 Task: Send an email with the signature Clara Davis with the subject 'Follow up on a refund' and the message 'Please let me know if you have any suggestions for improvement.' from softage.1@softage.net to softage.2@softage.net and softage.3@softage.net with an attached document Job_description.pdf
Action: Mouse moved to (92, 113)
Screenshot: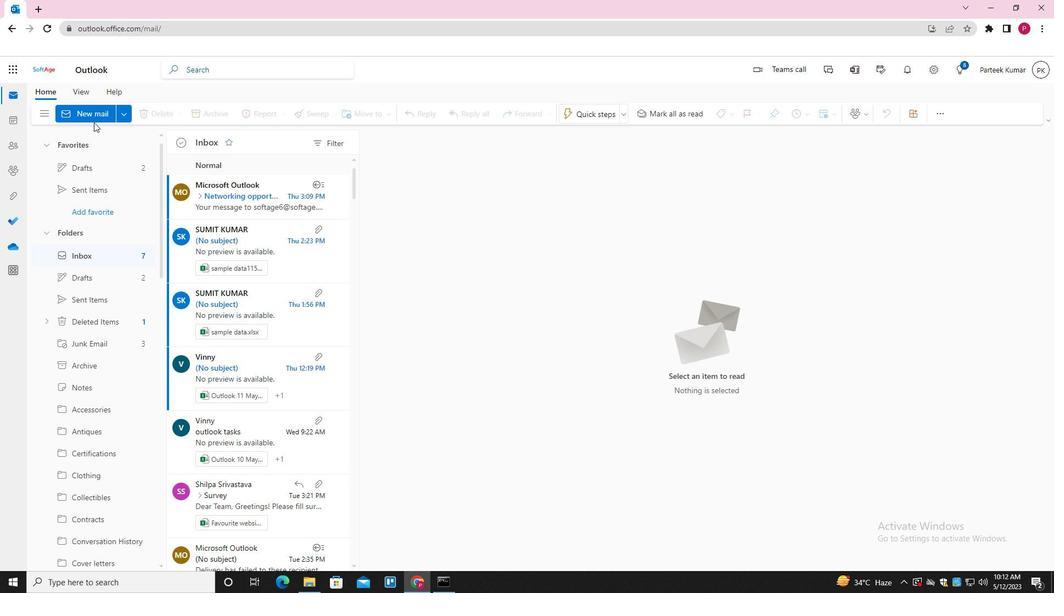 
Action: Mouse pressed left at (92, 113)
Screenshot: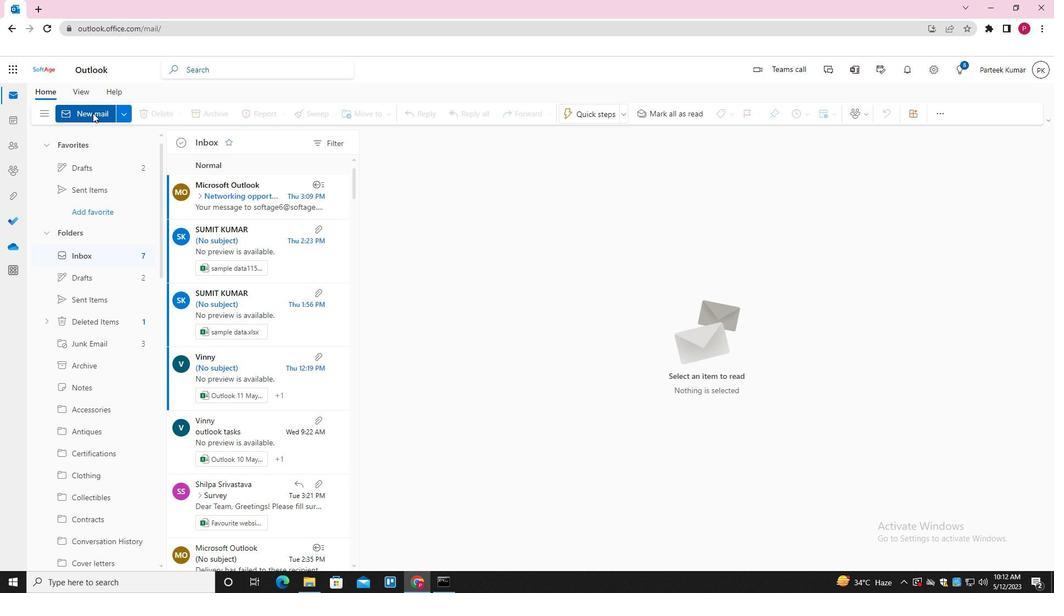 
Action: Mouse moved to (463, 293)
Screenshot: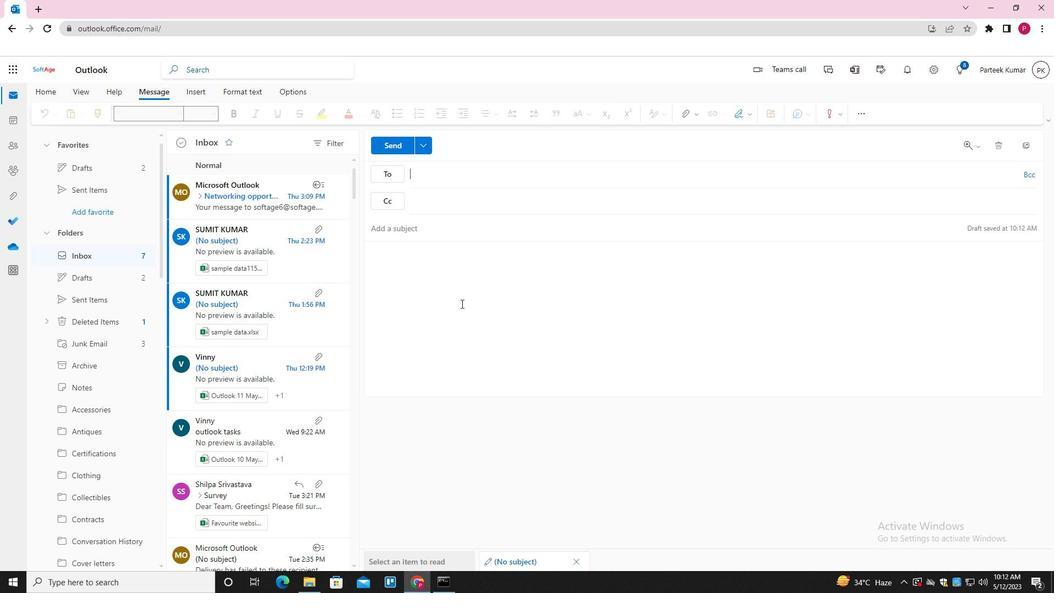 
Action: Mouse pressed left at (463, 293)
Screenshot: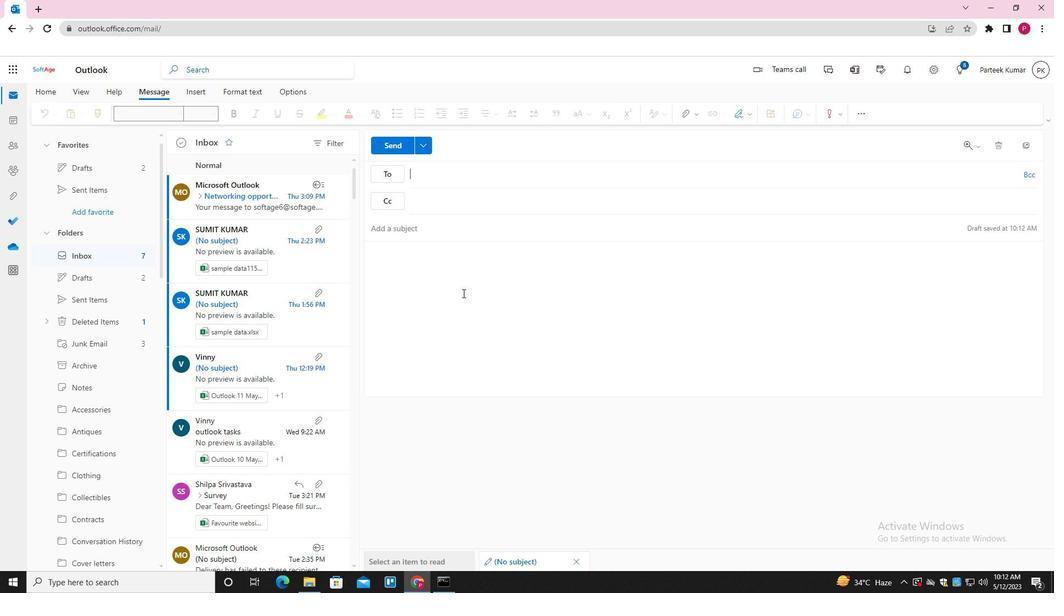 
Action: Mouse moved to (736, 110)
Screenshot: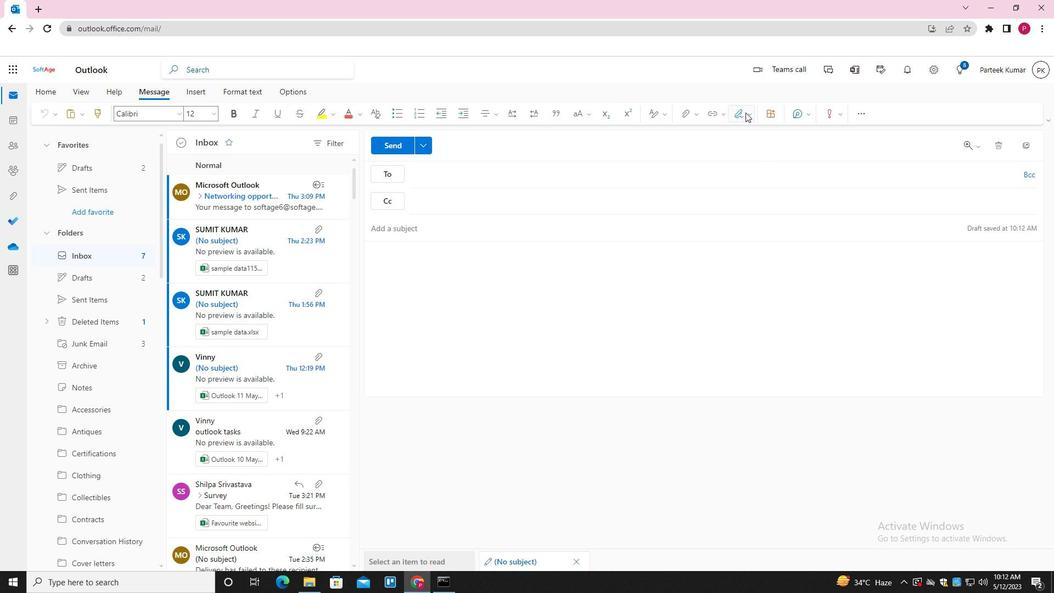 
Action: Mouse pressed left at (736, 110)
Screenshot: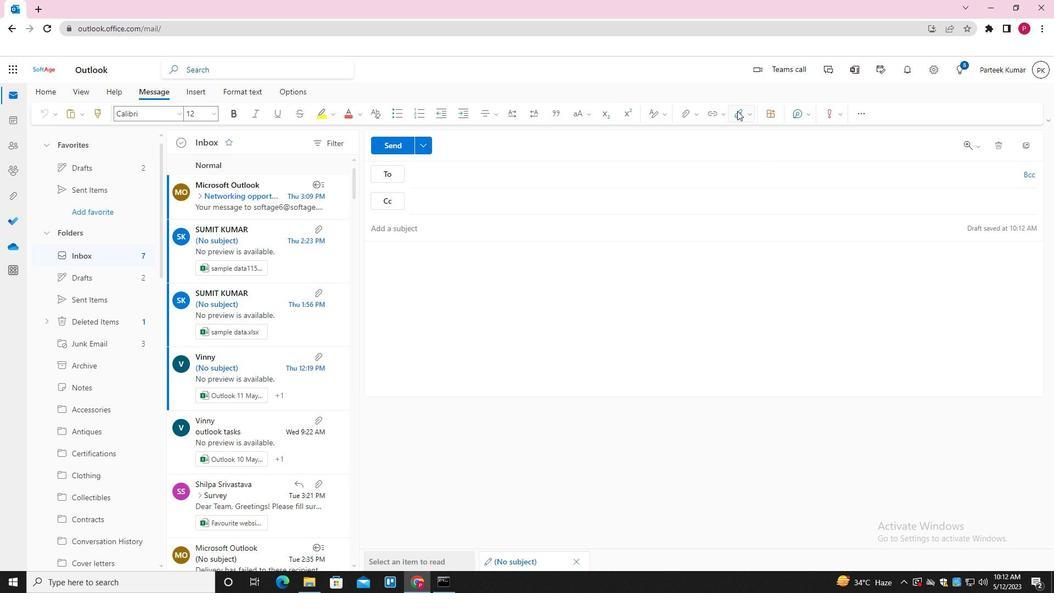 
Action: Mouse moved to (721, 160)
Screenshot: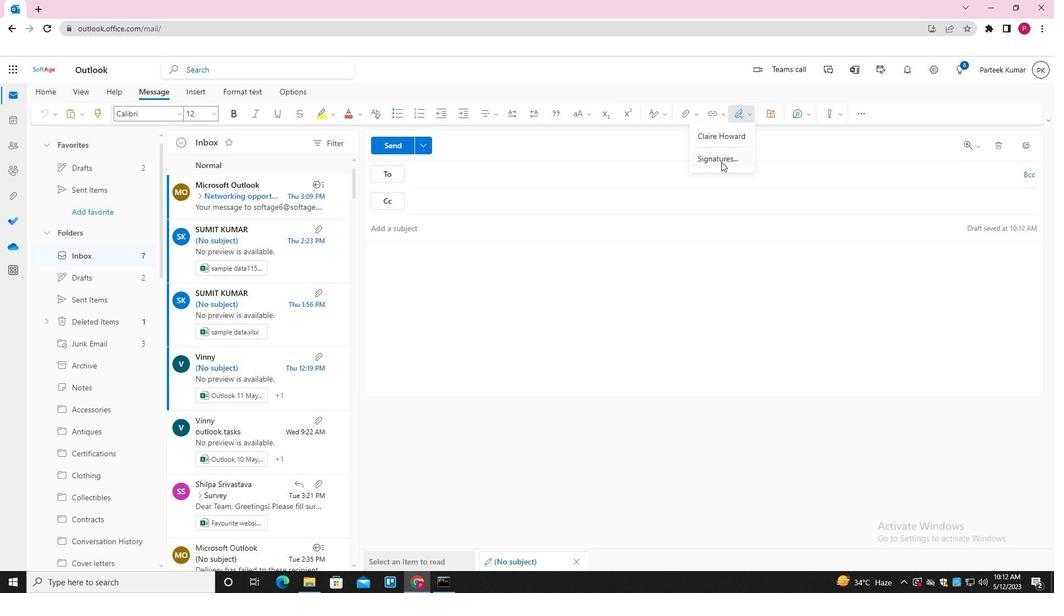 
Action: Mouse pressed left at (721, 160)
Screenshot: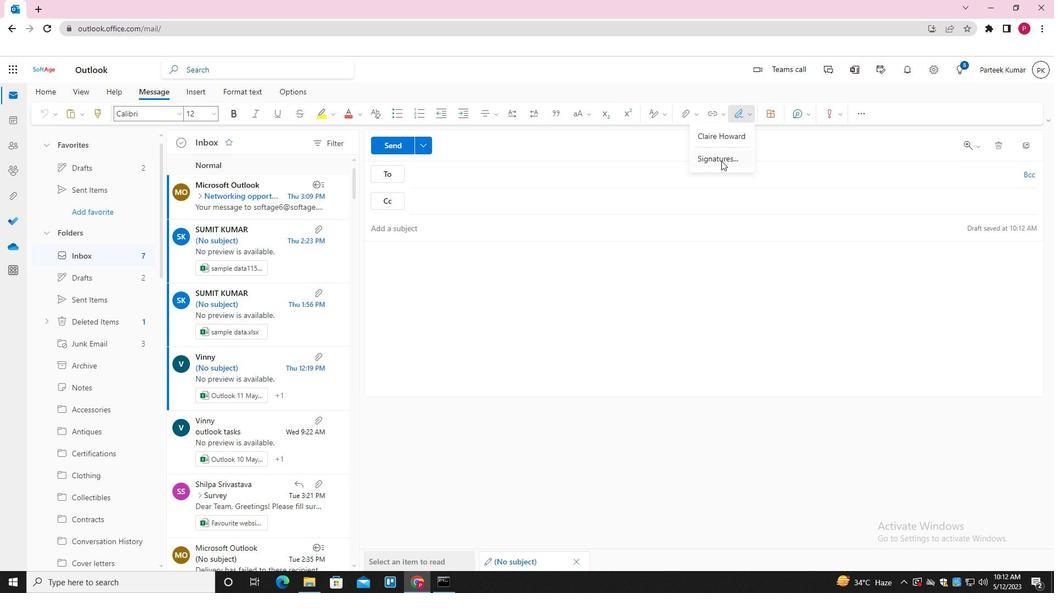 
Action: Mouse moved to (738, 201)
Screenshot: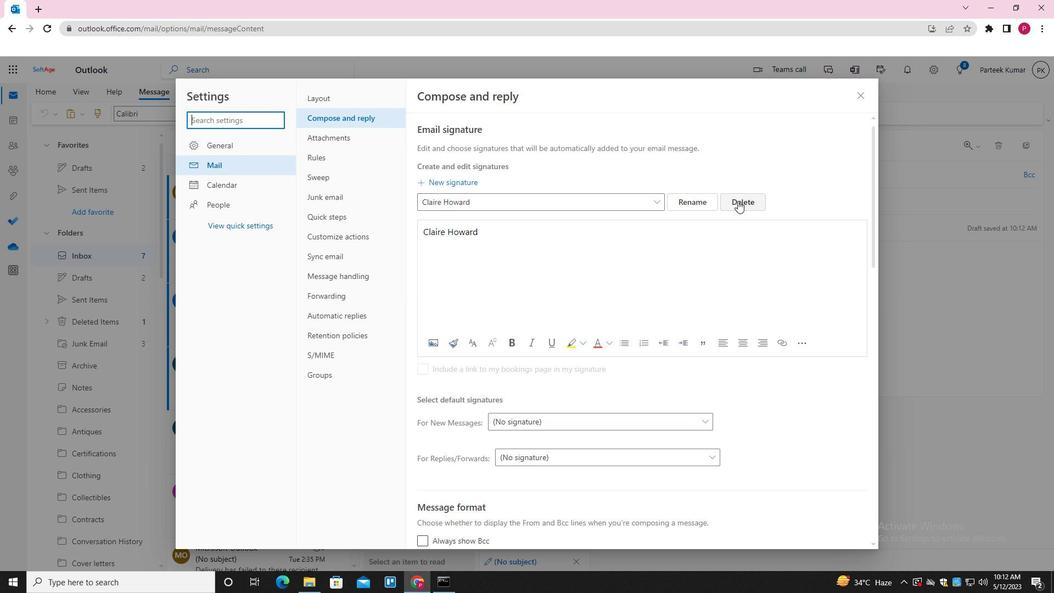 
Action: Mouse pressed left at (738, 201)
Screenshot: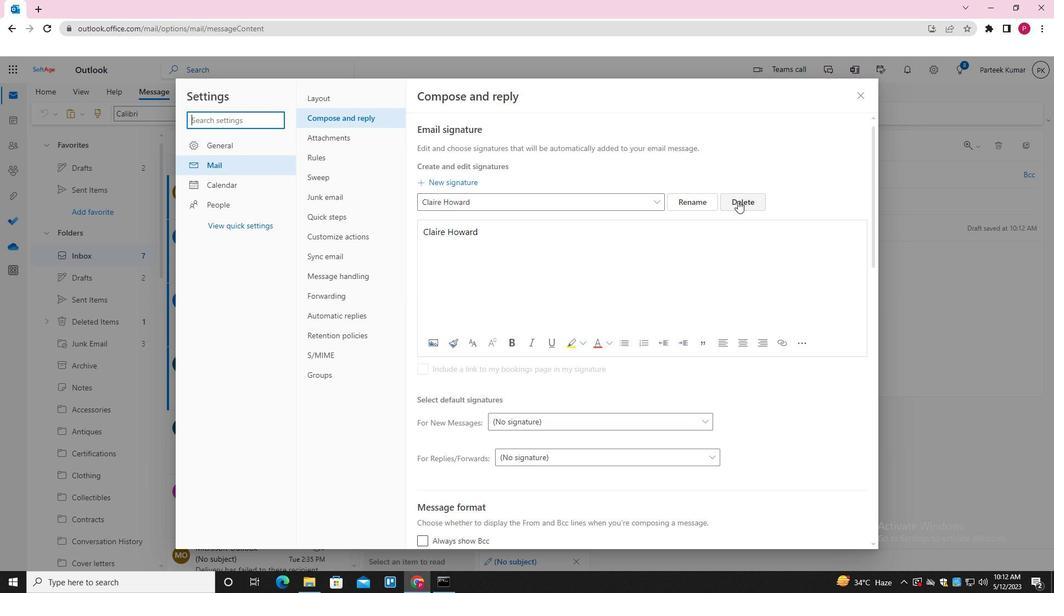 
Action: Mouse moved to (467, 201)
Screenshot: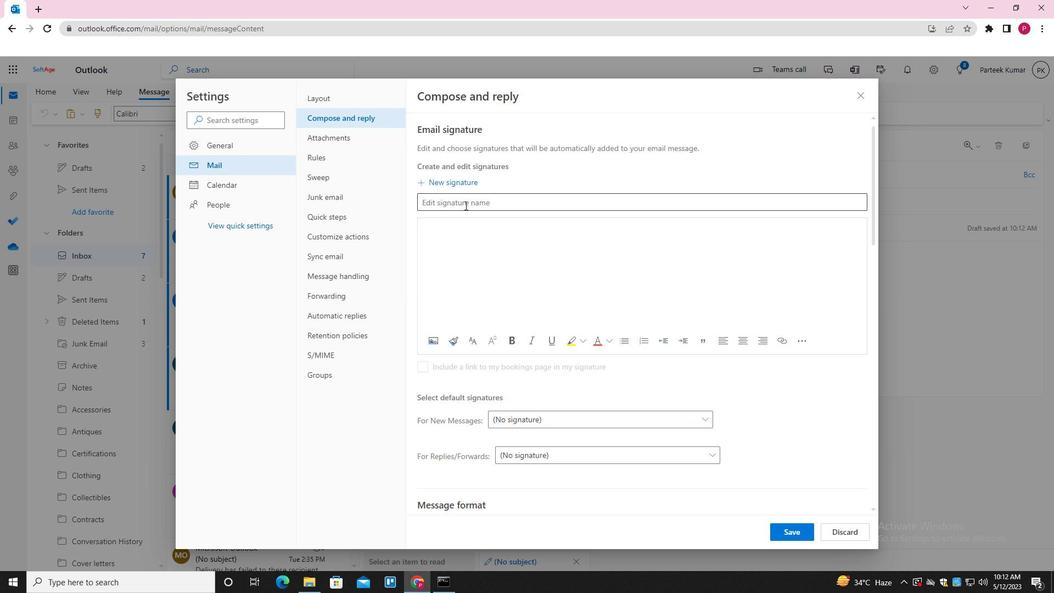 
Action: Mouse pressed left at (467, 201)
Screenshot: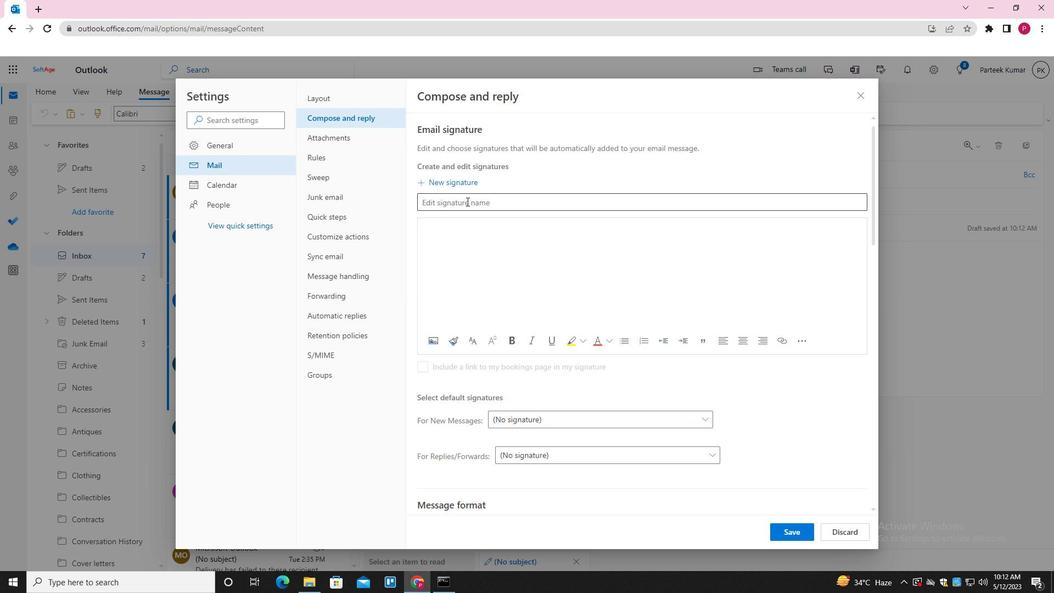 
Action: Key pressed <Key.shift>CLARA<Key.space><Key.shift><Key.shift><Key.shift><Key.shift>DAVIS<Key.space>ctrl+A<'\x03'>
Screenshot: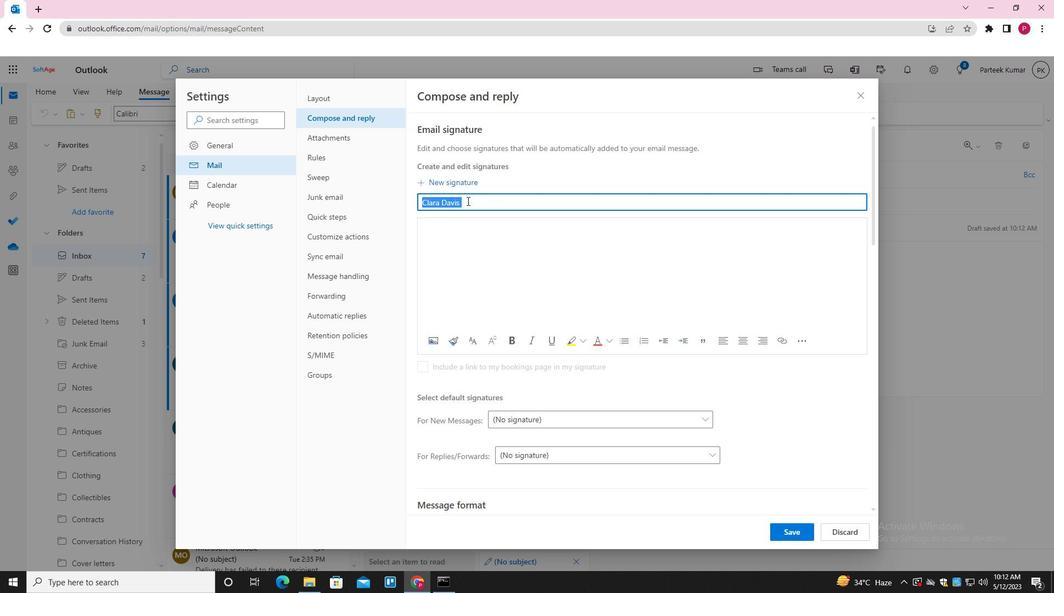 
Action: Mouse moved to (481, 230)
Screenshot: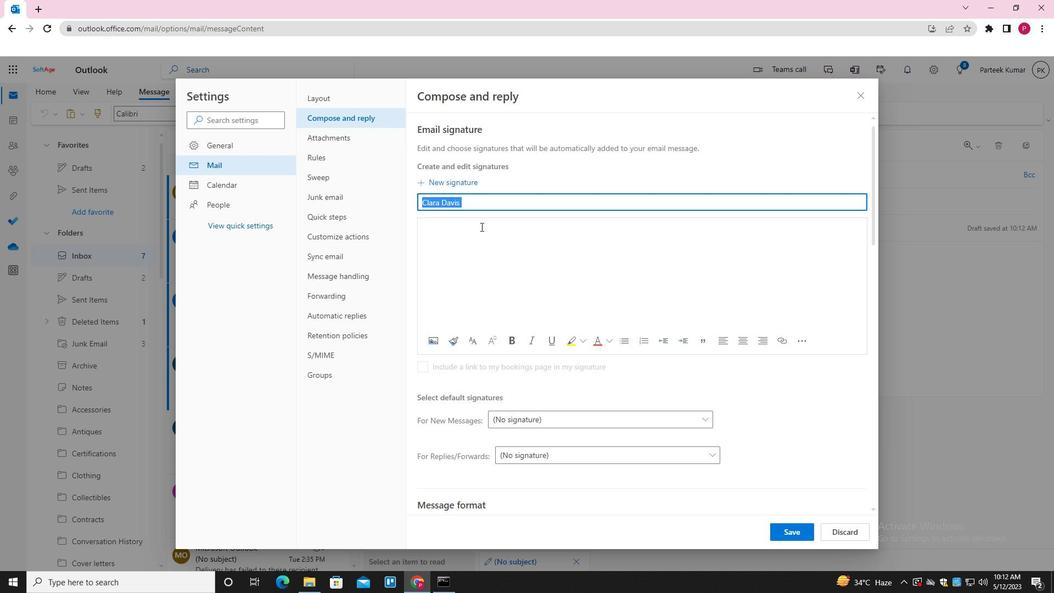 
Action: Mouse pressed left at (481, 230)
Screenshot: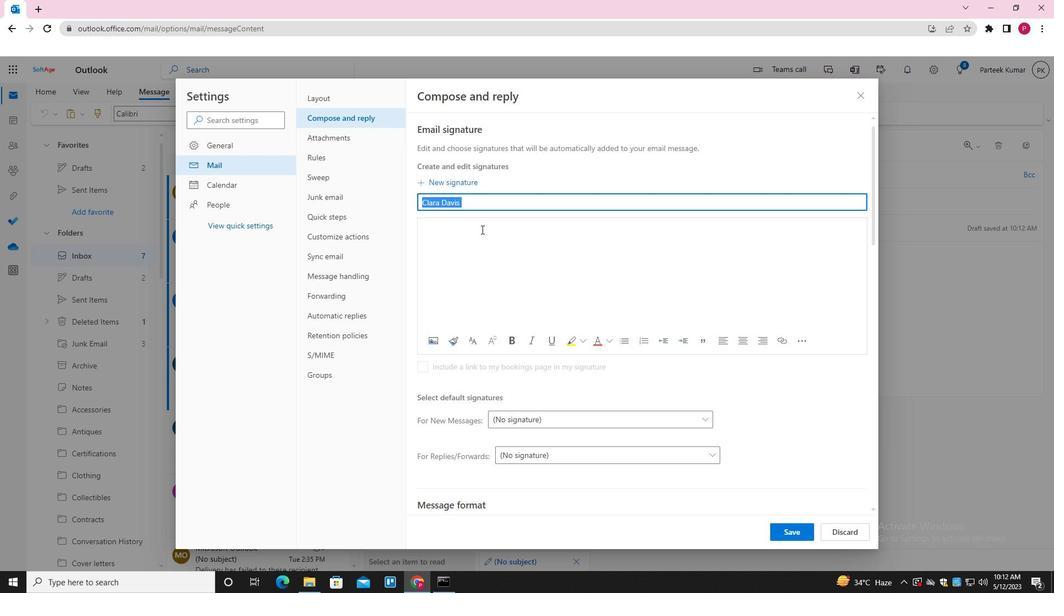 
Action: Key pressed ctrl+V
Screenshot: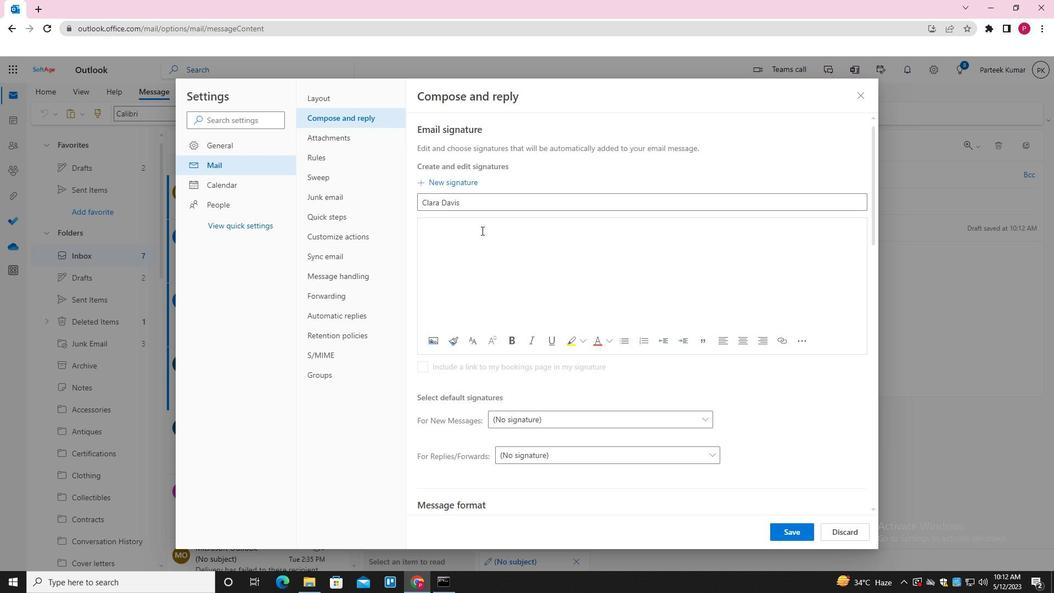 
Action: Mouse moved to (786, 529)
Screenshot: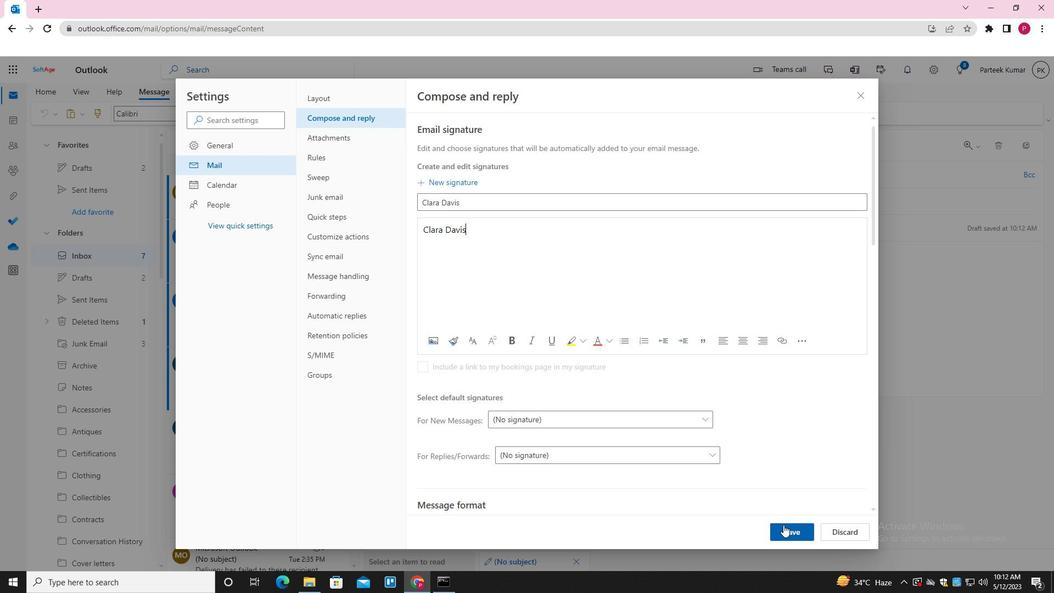 
Action: Mouse pressed left at (786, 529)
Screenshot: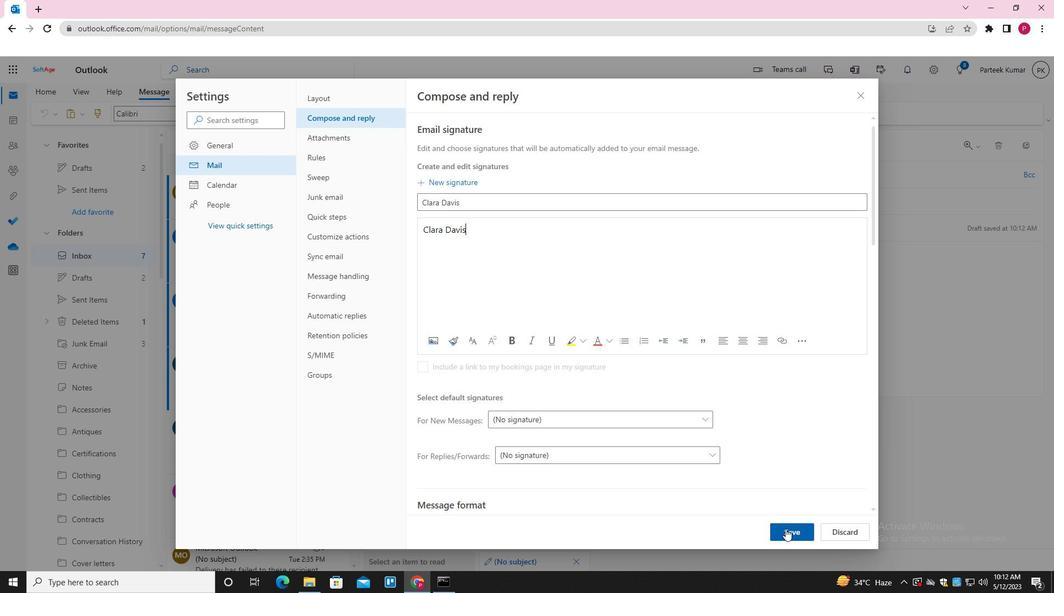 
Action: Mouse moved to (859, 94)
Screenshot: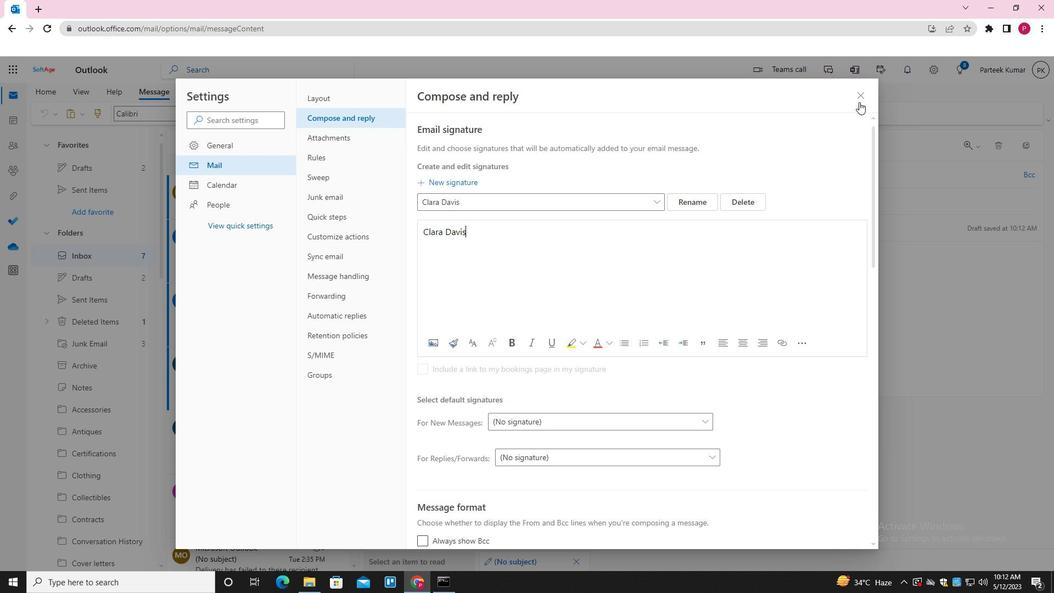 
Action: Mouse pressed left at (859, 94)
Screenshot: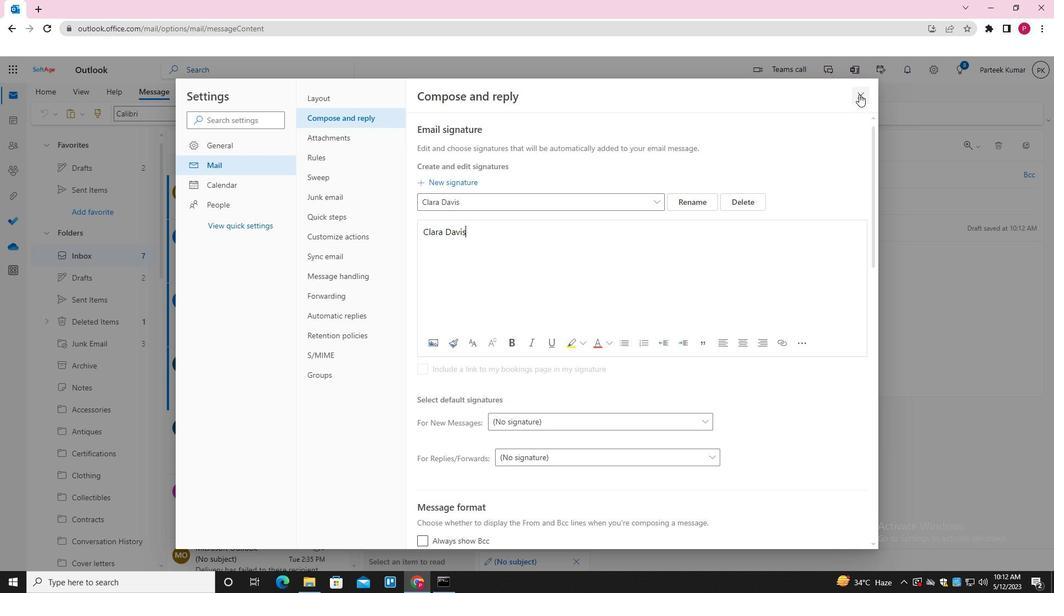 
Action: Mouse moved to (452, 255)
Screenshot: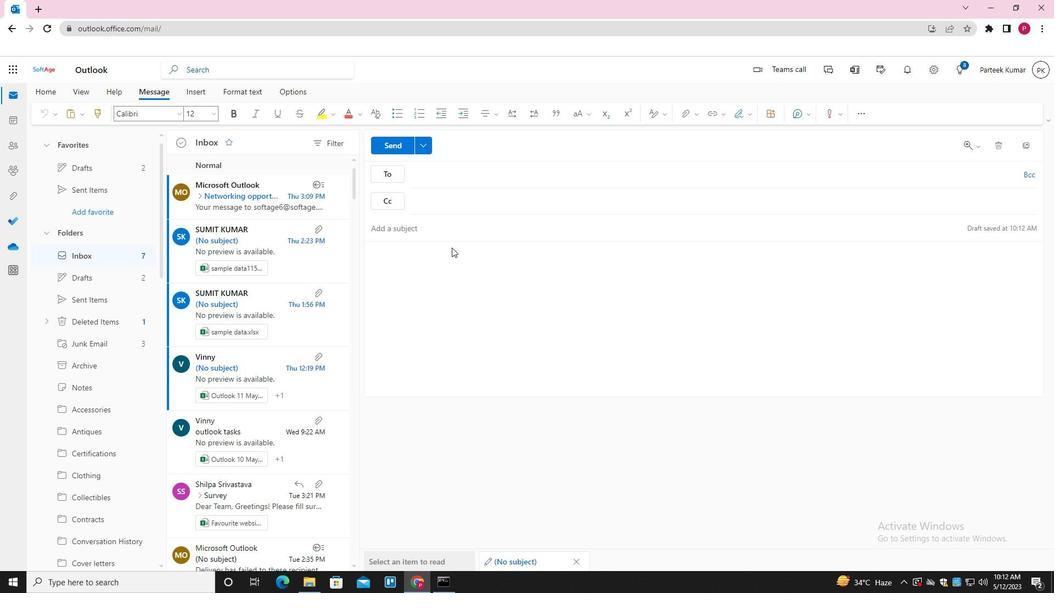 
Action: Mouse pressed left at (452, 255)
Screenshot: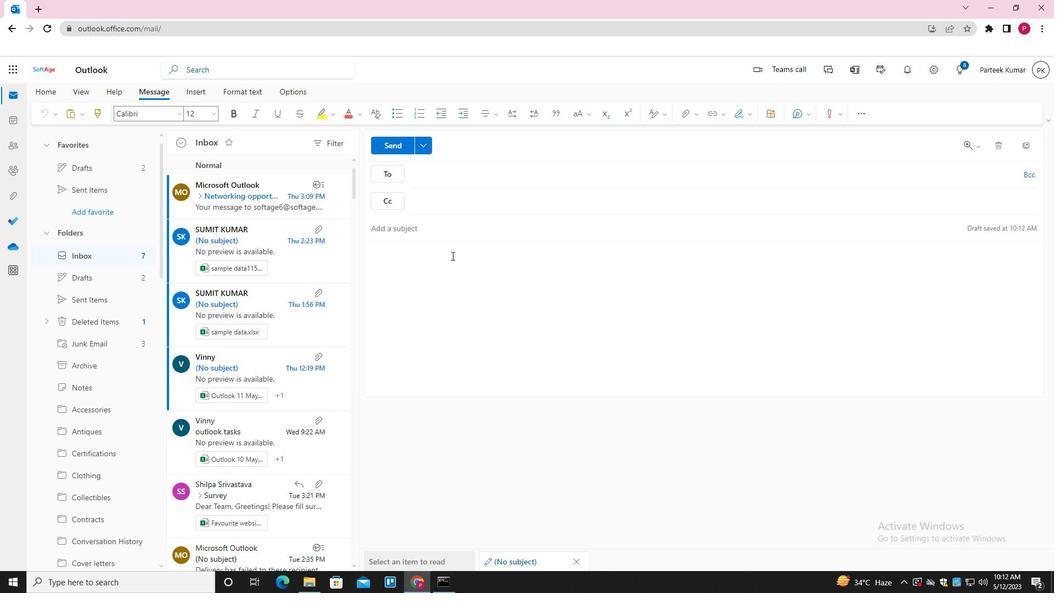 
Action: Mouse moved to (737, 110)
Screenshot: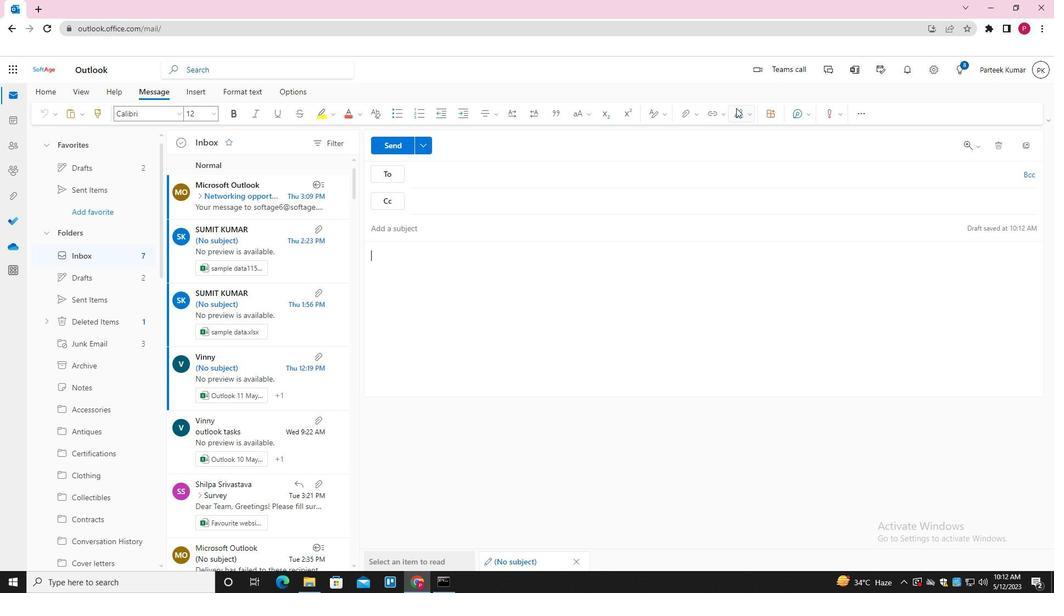 
Action: Mouse pressed left at (737, 110)
Screenshot: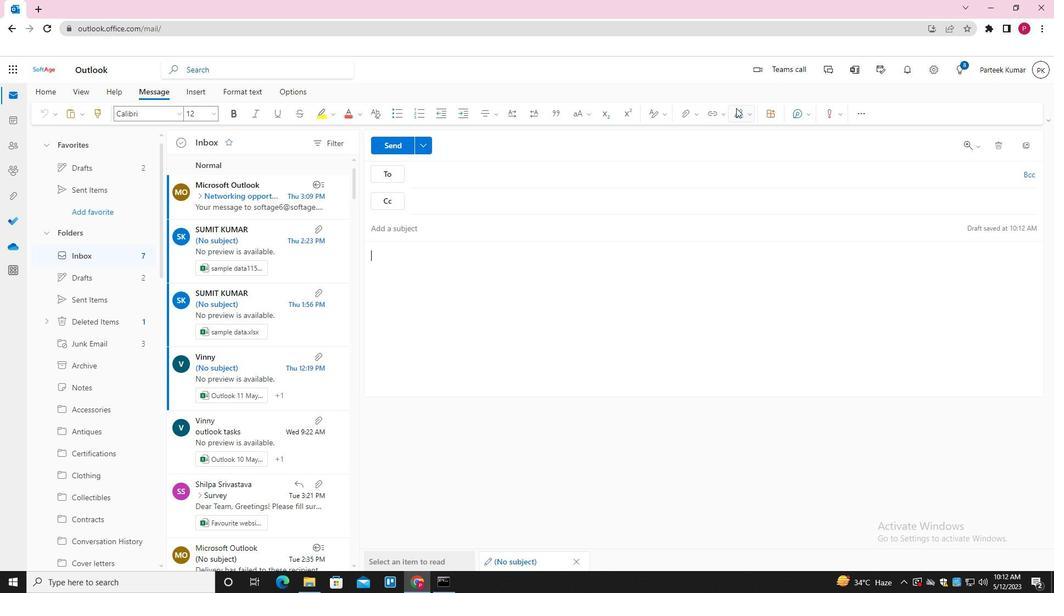 
Action: Mouse moved to (725, 137)
Screenshot: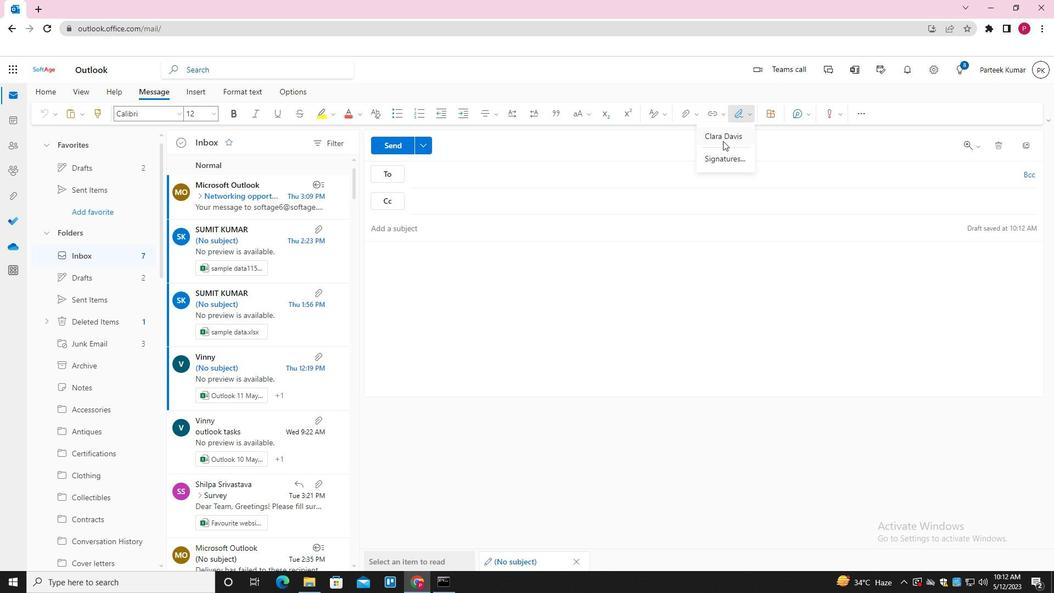 
Action: Mouse pressed left at (725, 137)
Screenshot: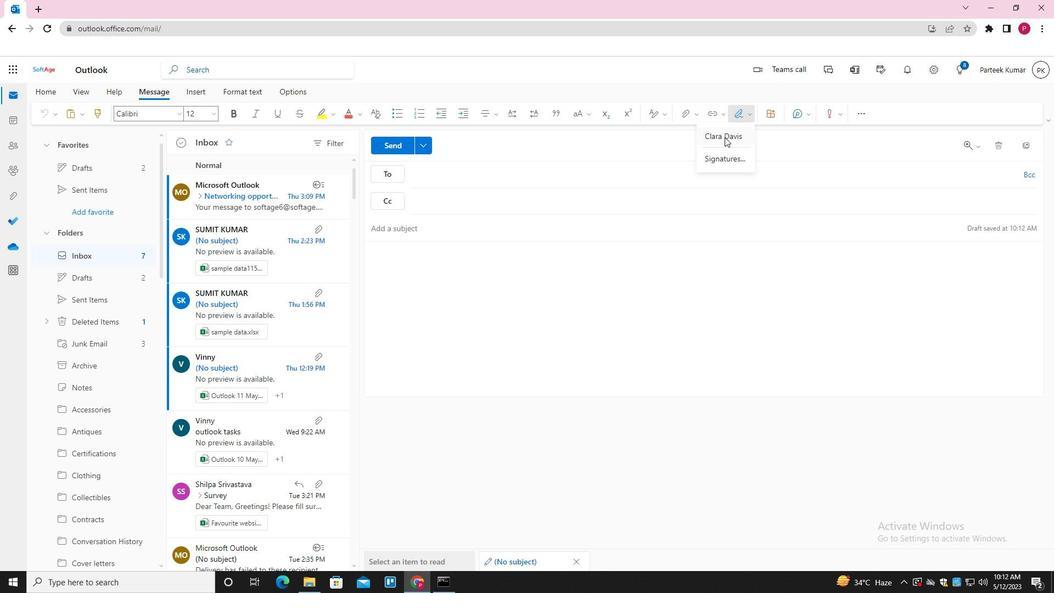 
Action: Mouse moved to (411, 229)
Screenshot: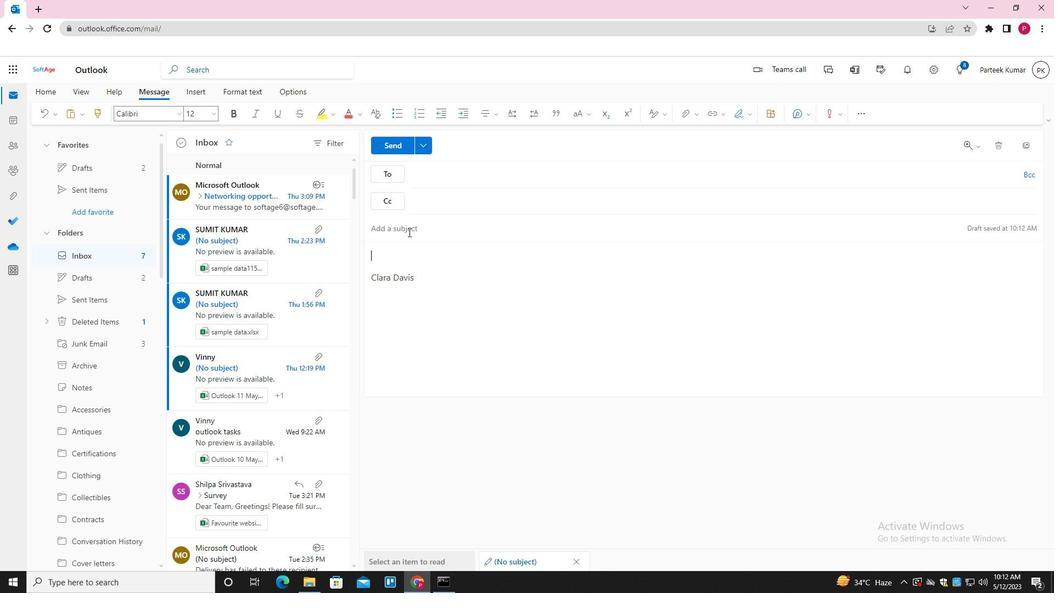 
Action: Mouse pressed left at (411, 229)
Screenshot: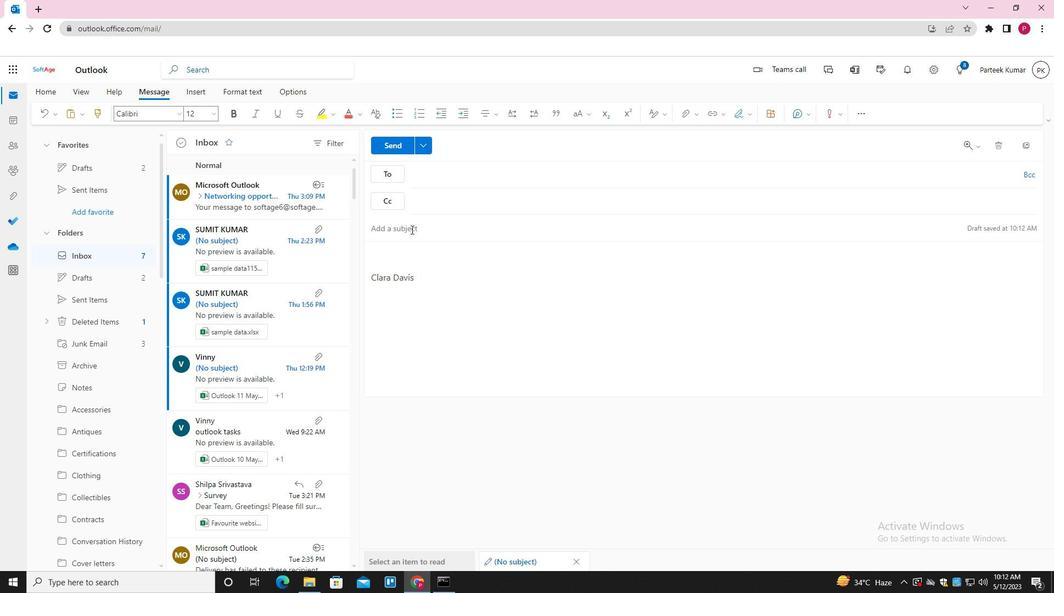 
Action: Key pressed <Key.shift>ctrl+FOLLOW<Key.space><Key.backspace><Key.space>UP<Key.space>ON<Key.space>A<Key.space>REFUND
Screenshot: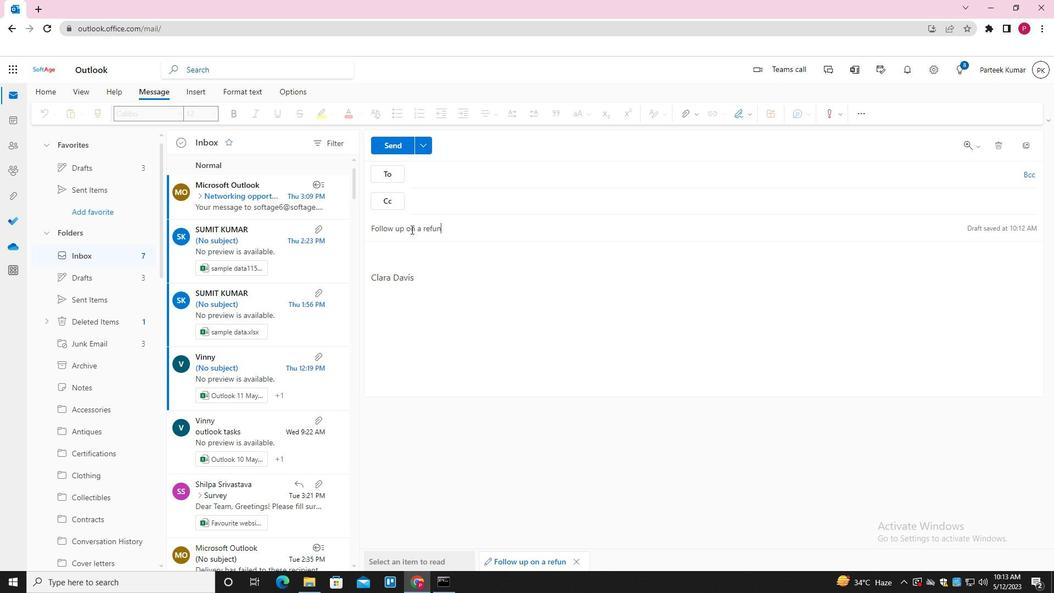 
Action: Mouse moved to (418, 255)
Screenshot: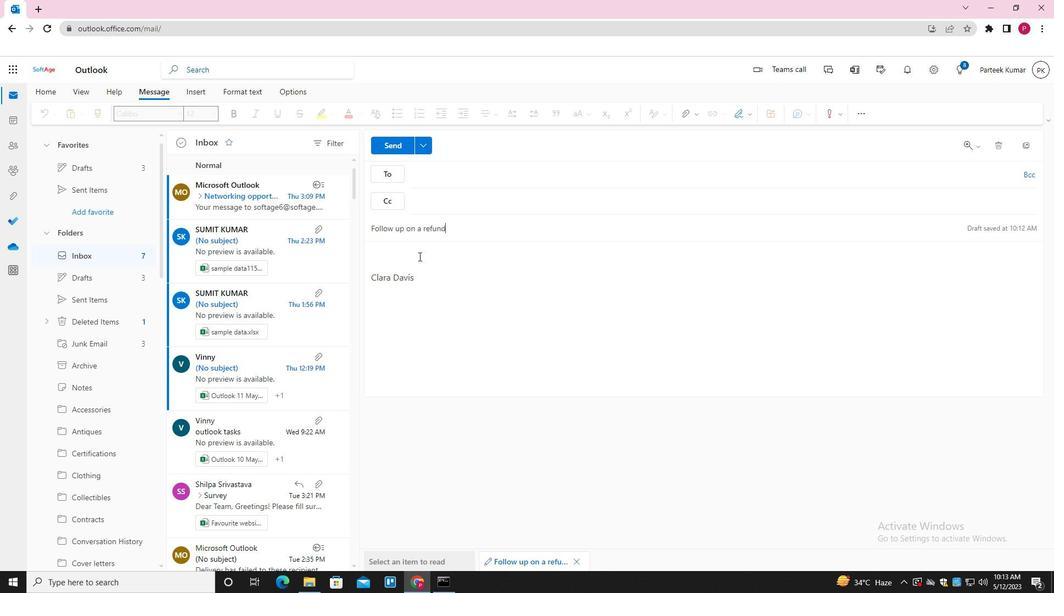 
Action: Mouse pressed left at (418, 255)
Screenshot: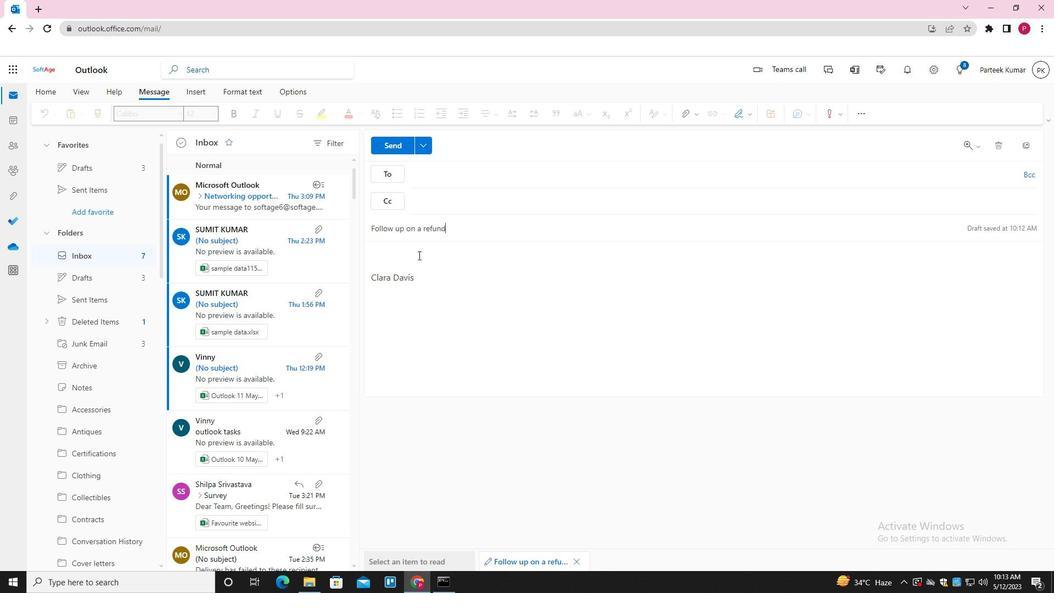 
Action: Key pressed <Key.shift>PLEASE<Key.space><Key.shift>LET<Key.space>ME<Key.space>KNOW<Key.space>IF<Key.space>YOU<Key.space>HAVE<Key.space>ANY<Key.space>SUGGESTION<Key.space><Key.backspace>S<Key.space>FOR<Key.space>IMPROVEMENT<Key.space>
Screenshot: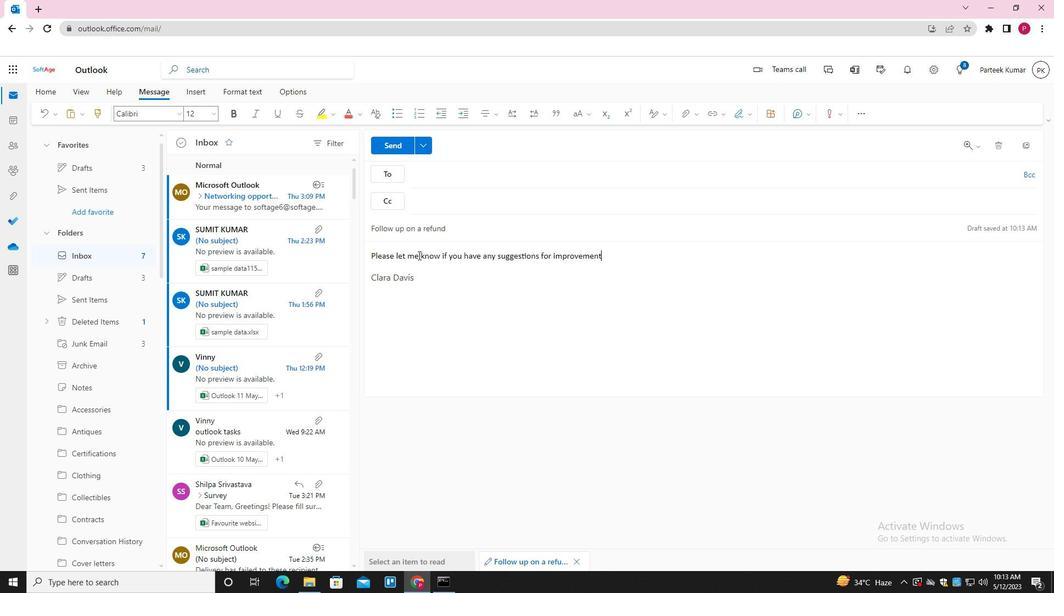 
Action: Mouse moved to (445, 174)
Screenshot: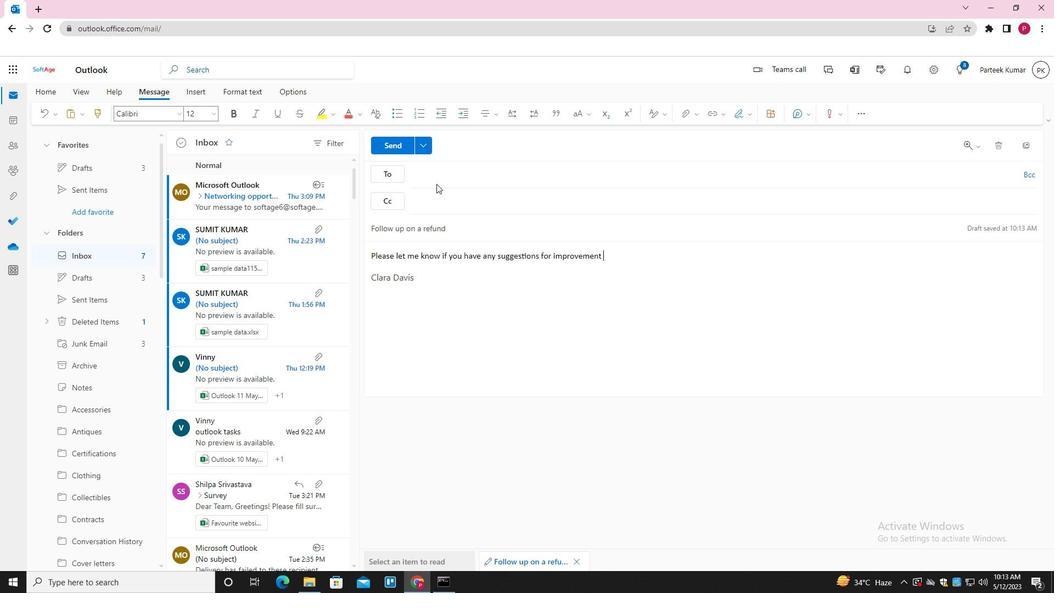 
Action: Mouse pressed left at (445, 174)
Screenshot: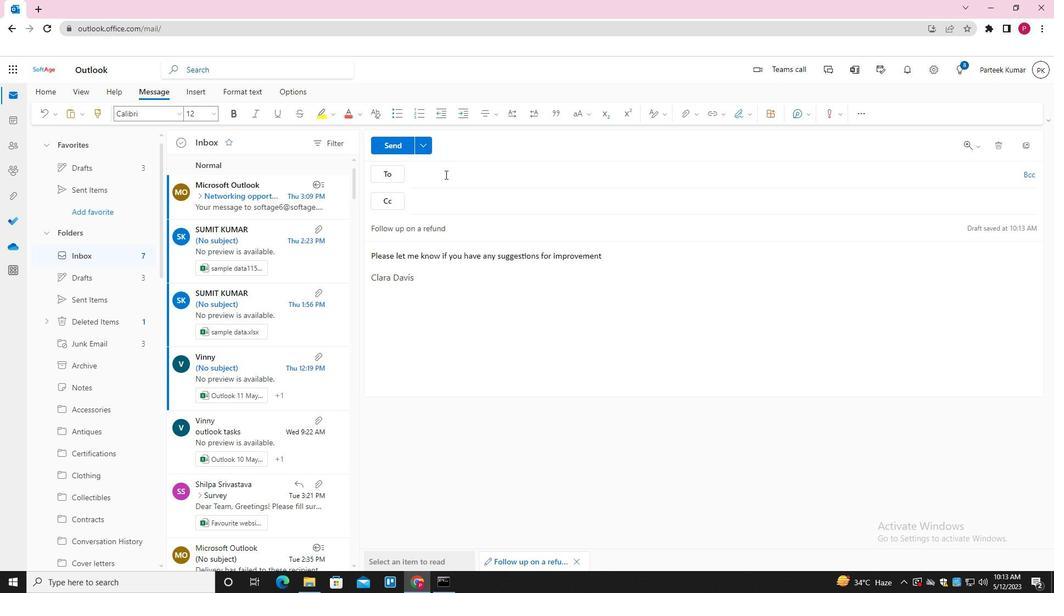
Action: Key pressed SOFTAGE.2<Key.shift><Key.shift><Key.shift><Key.shift><Key.shift><Key.shift><Key.shift><Key.shift><Key.shift><Key.shift><Key.shift><Key.shift><Key.shift><Key.shift><Key.shift><Key.shift><Key.shift><Key.shift><Key.shift><Key.shift><Key.shift><Key.shift><Key.shift><Key.shift><Key.shift>@SOFTAGE.NET<Key.enter>
Screenshot: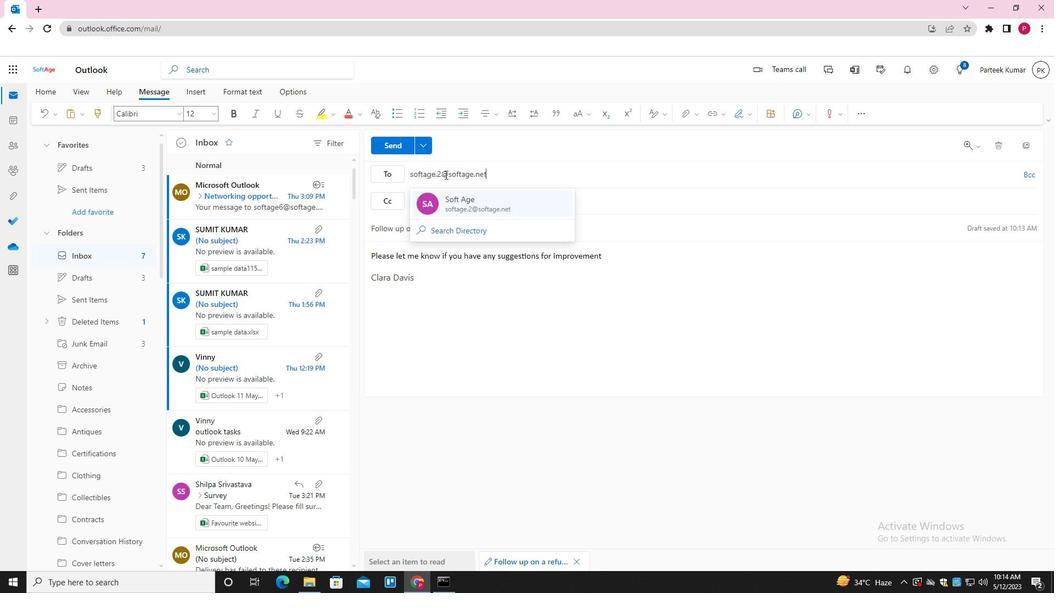 
Action: Mouse moved to (454, 176)
Screenshot: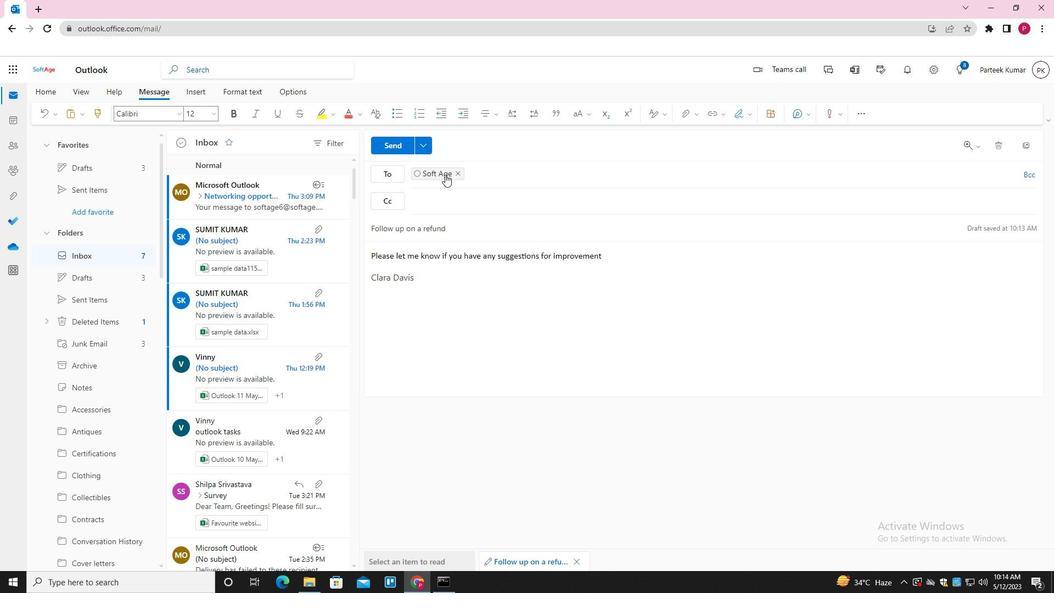 
Action: Key pressed SOFATGE.3<Key.shift>@SOFTAGE.NET<Key.enter>
Screenshot: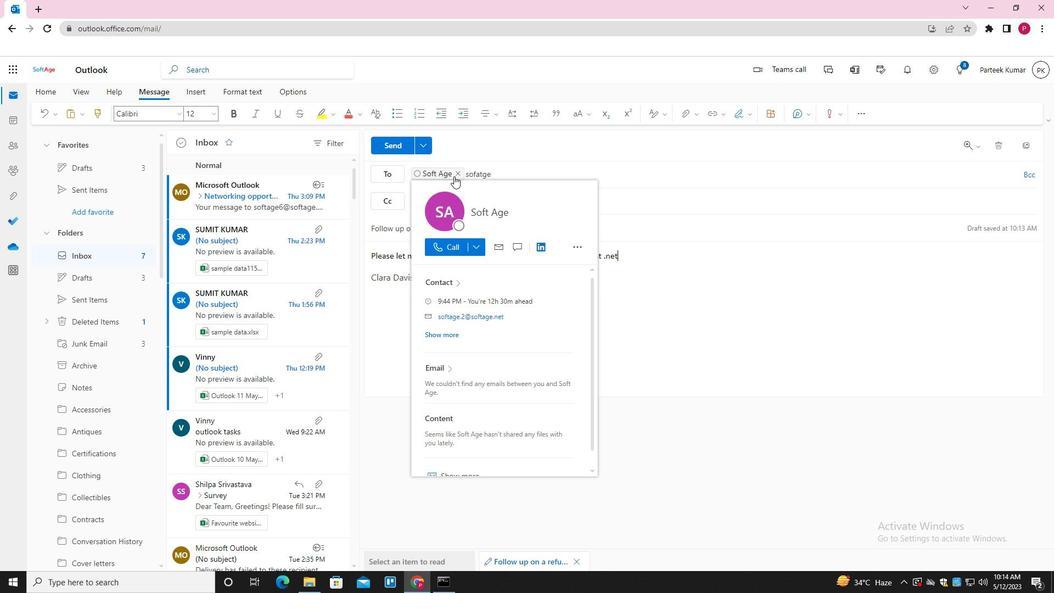 
Action: Mouse moved to (685, 112)
Screenshot: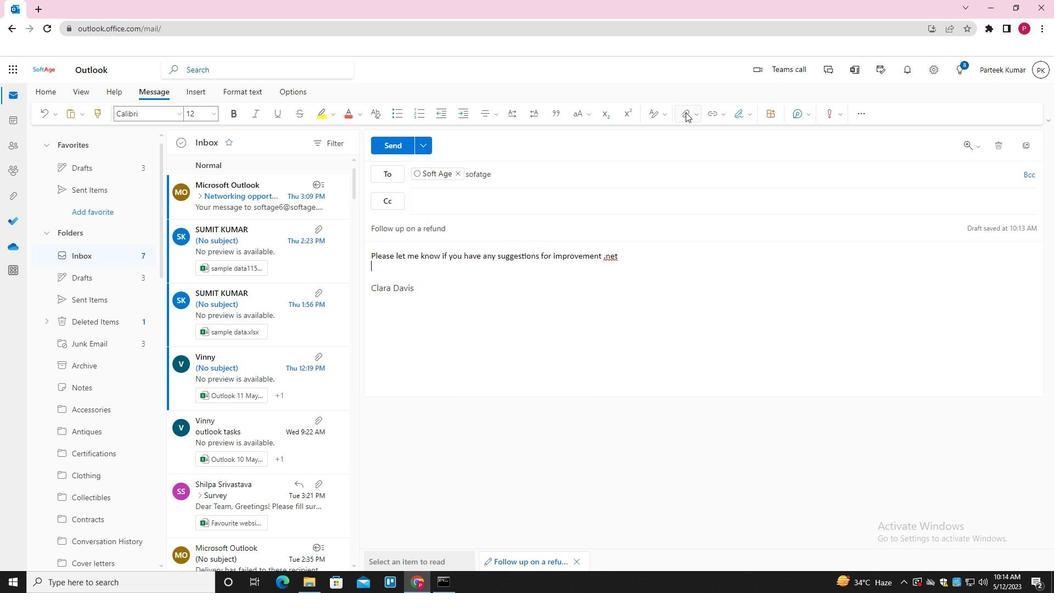
Action: Mouse pressed left at (685, 112)
Screenshot: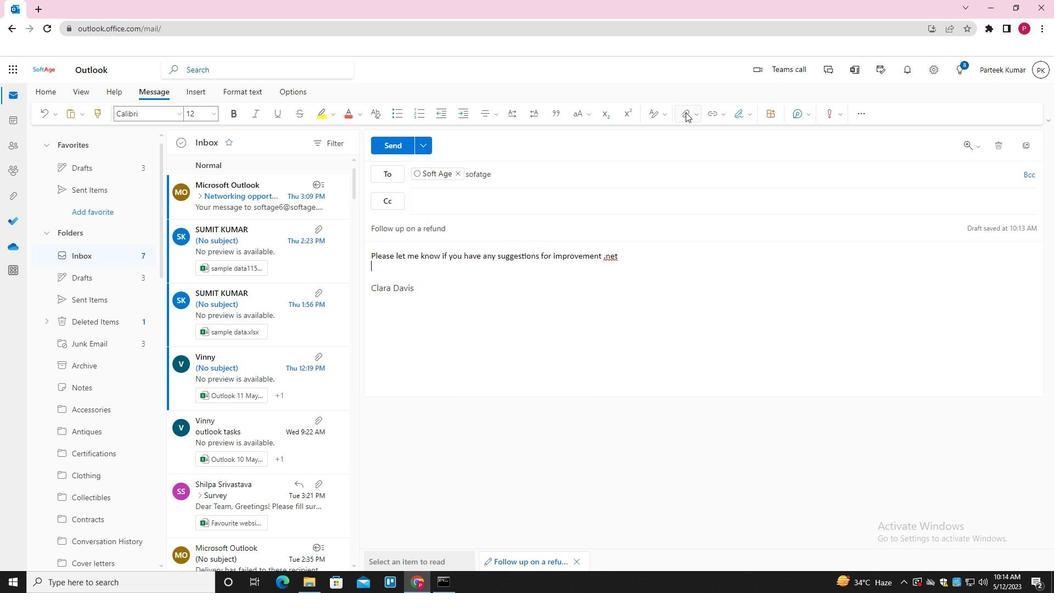 
Action: Mouse moved to (616, 137)
Screenshot: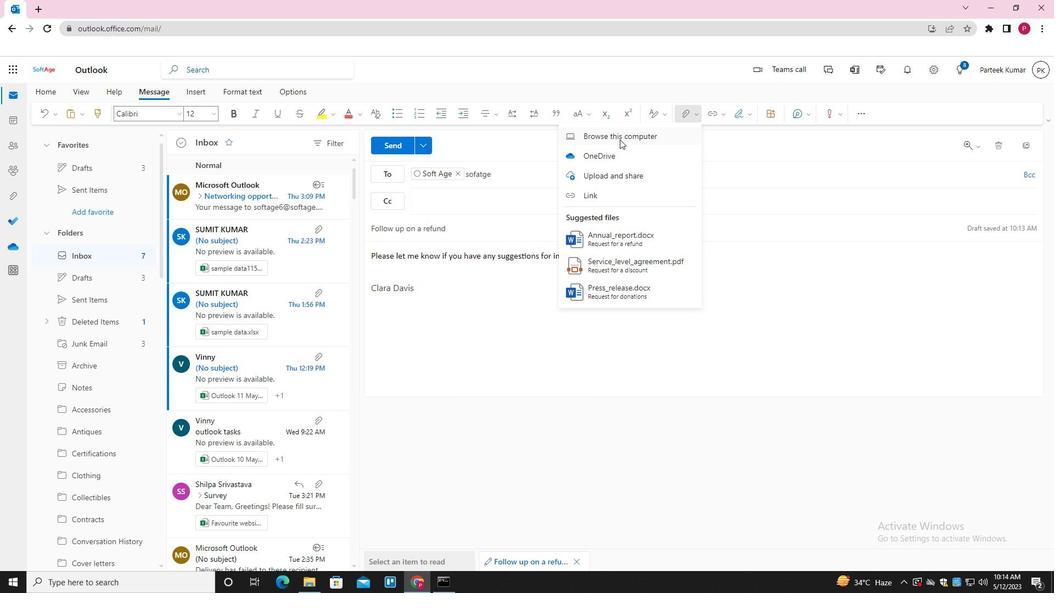 
Action: Mouse pressed left at (616, 137)
Screenshot: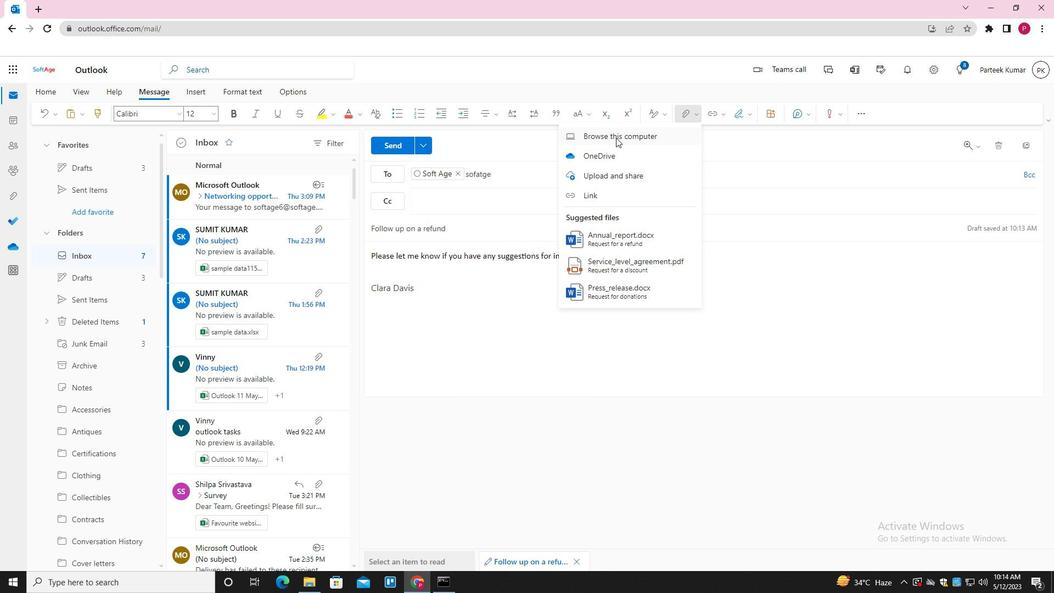 
Action: Mouse moved to (179, 88)
Screenshot: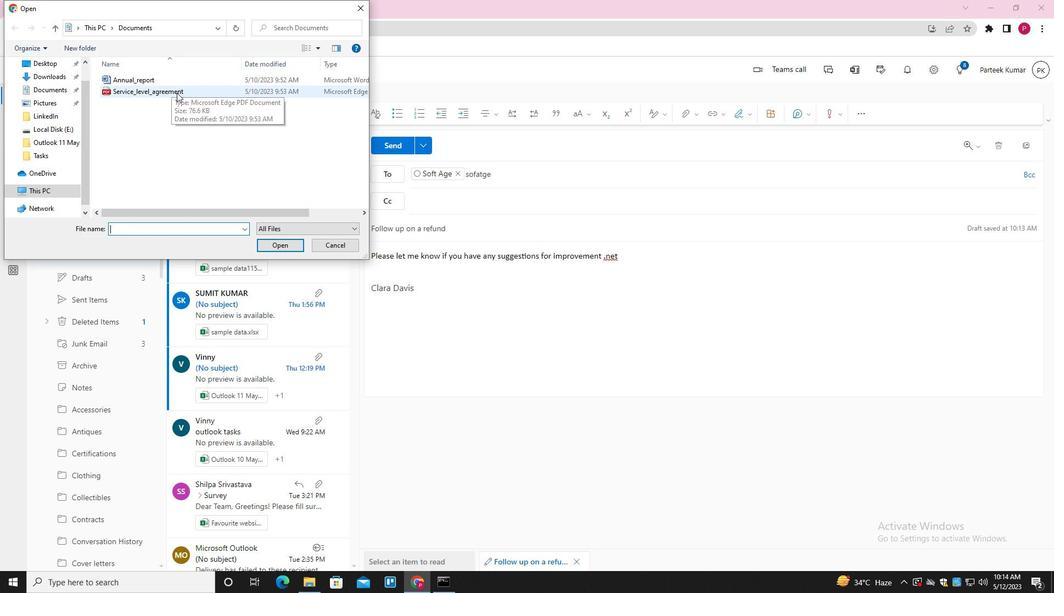 
Action: Mouse pressed left at (179, 88)
Screenshot: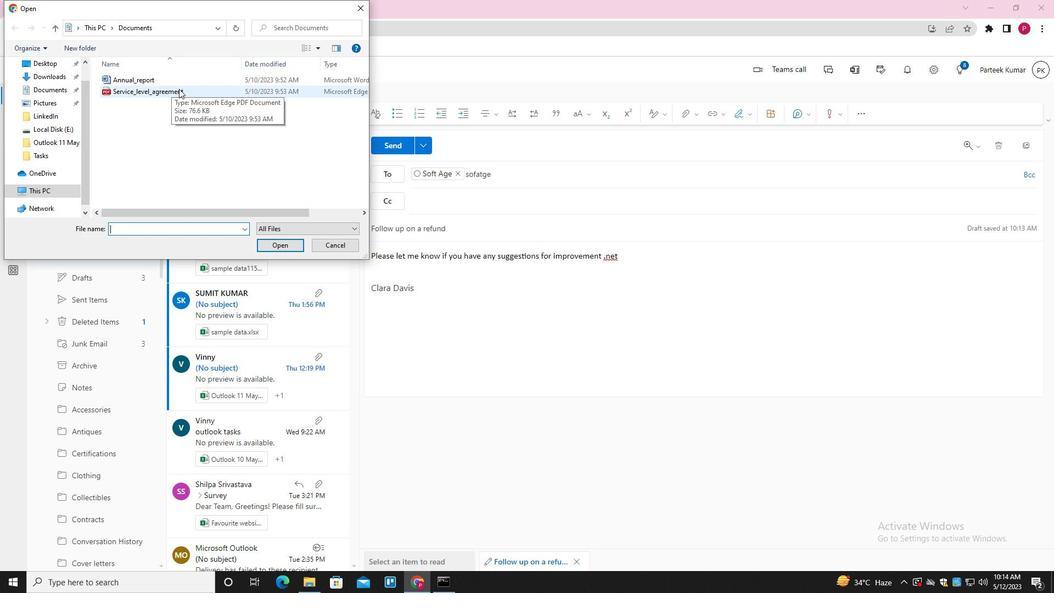 
Action: Key pressed <Key.f2>JOB<Key.shift>_DESCRIPTION<Key.enter>
Screenshot: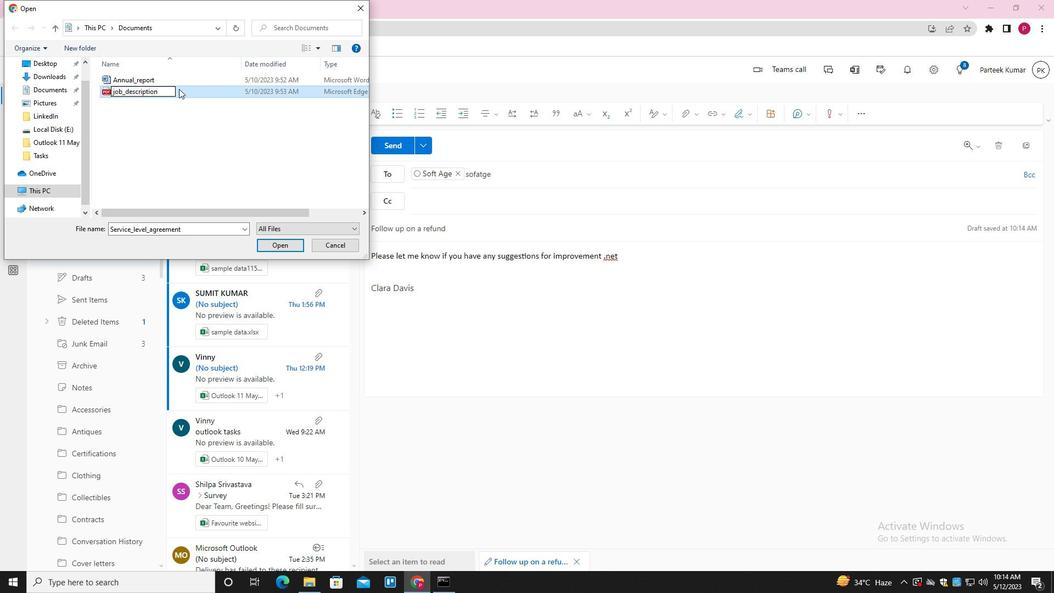 
Action: Mouse pressed left at (179, 88)
Screenshot: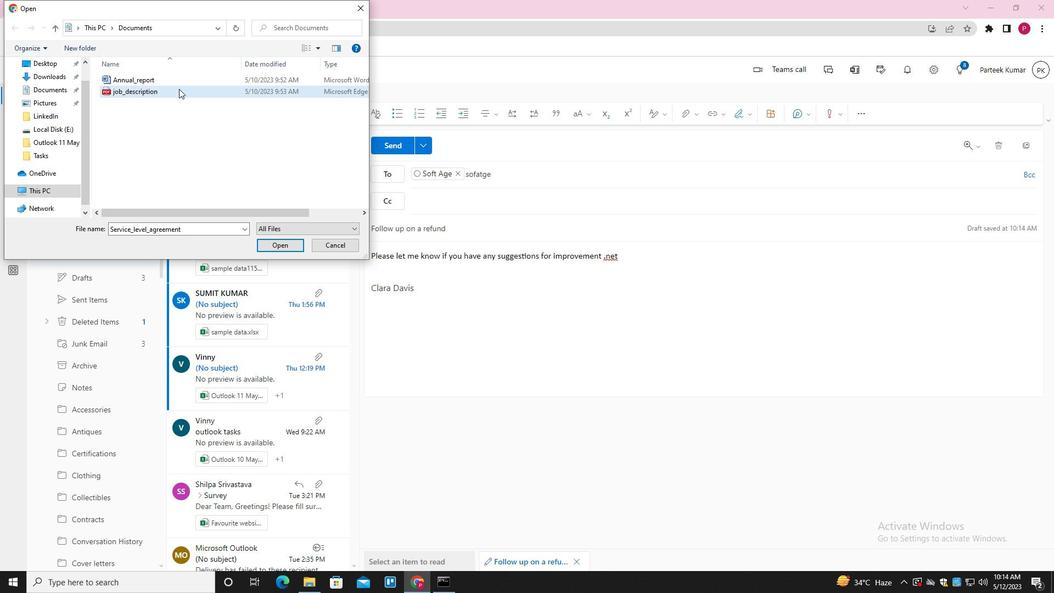 
Action: Mouse moved to (286, 247)
Screenshot: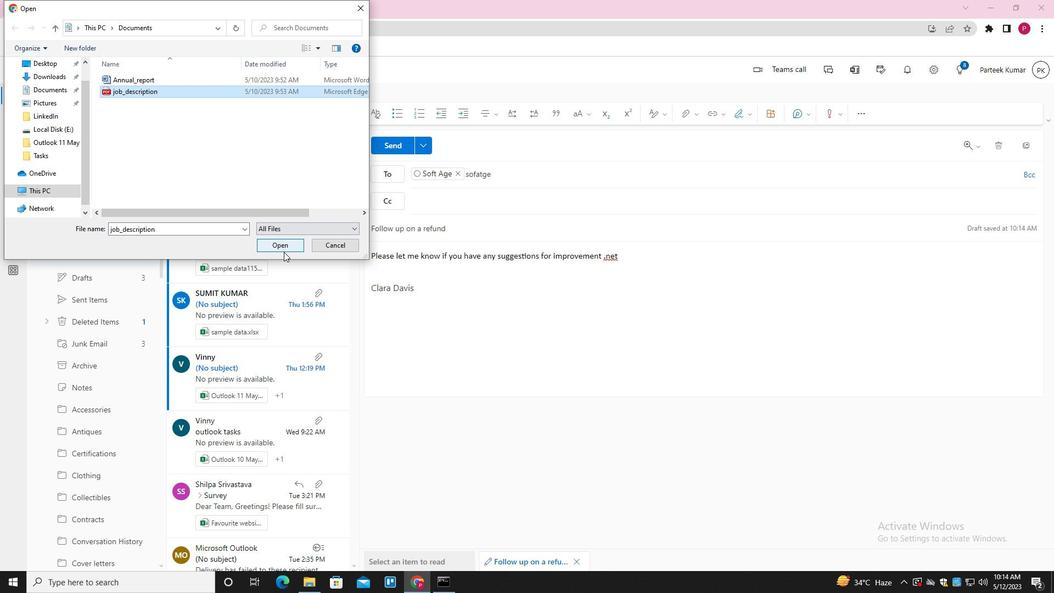 
Action: Mouse pressed left at (286, 247)
Screenshot: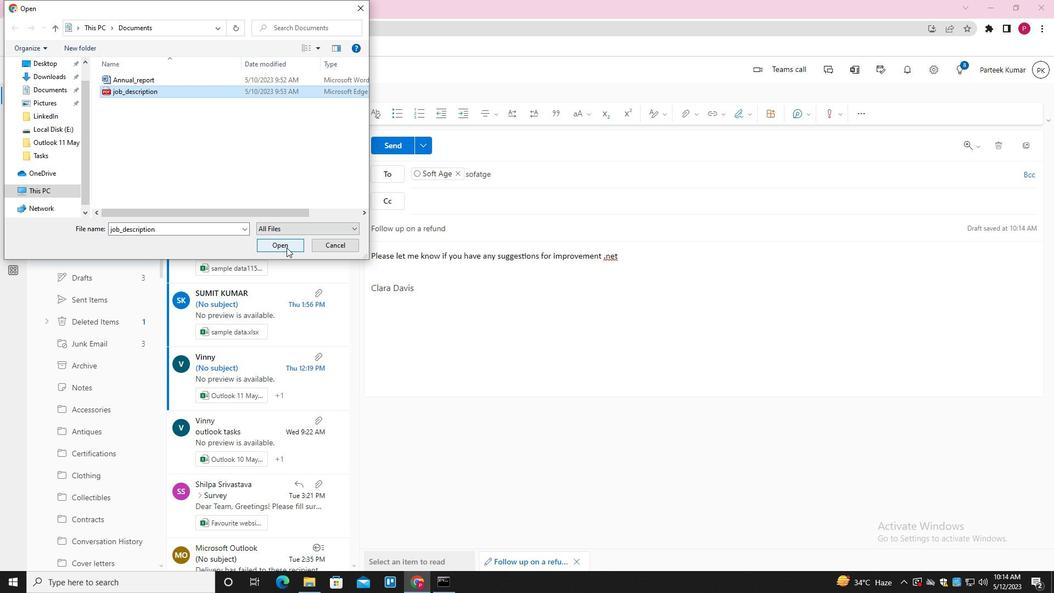 
